 Task: Add a dependency to the task Upgrade and migrate company facilities management to a cloud-based solution , the existing task  Integrate website with a new video conferencing system in the project BrainBridge
Action: Mouse moved to (1195, 199)
Screenshot: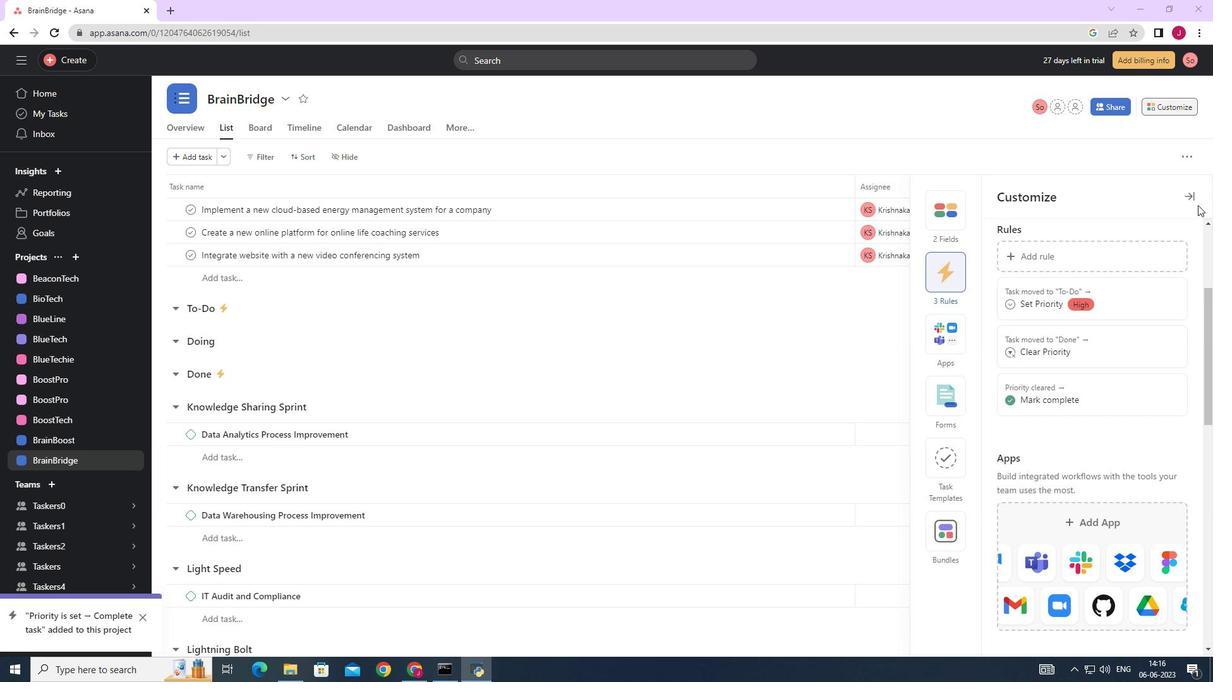 
Action: Mouse pressed left at (1195, 199)
Screenshot: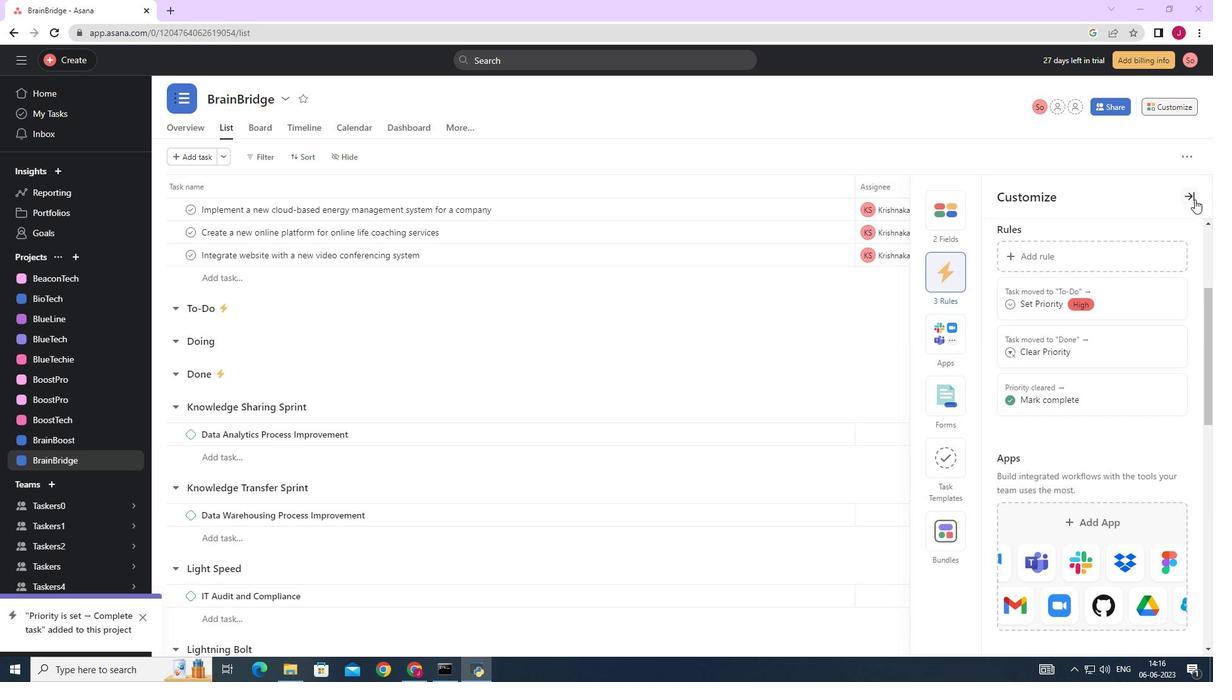 
Action: Mouse moved to (577, 428)
Screenshot: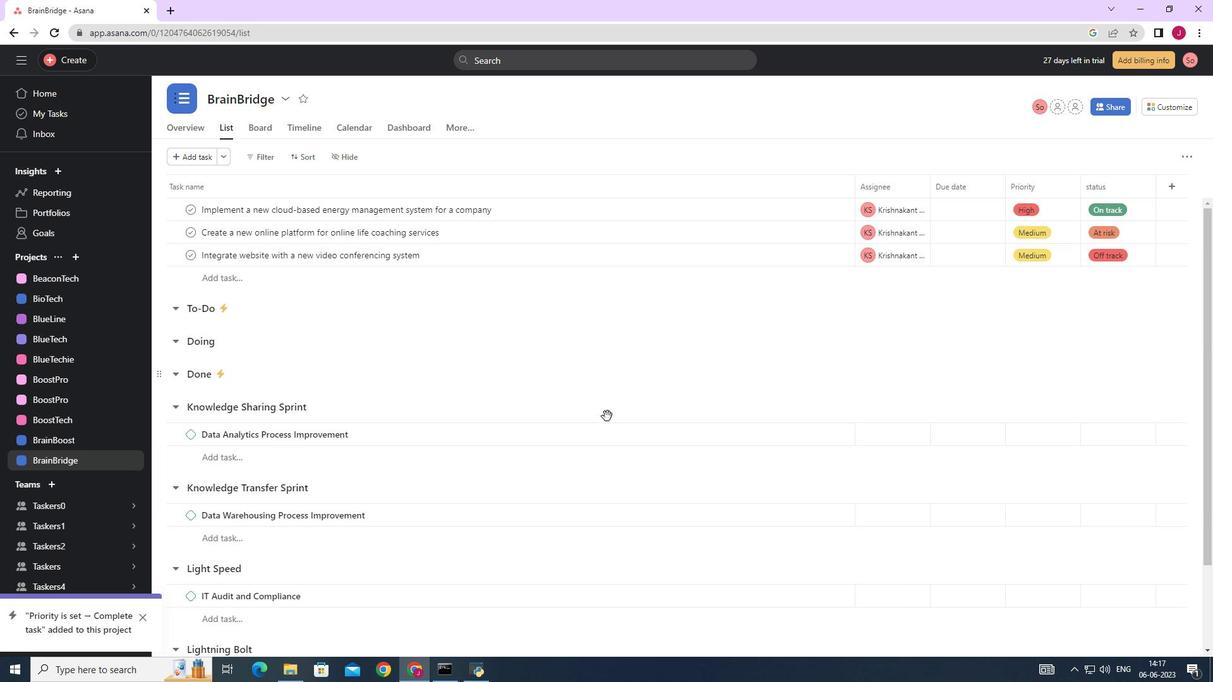 
Action: Mouse scrolled (577, 428) with delta (0, 0)
Screenshot: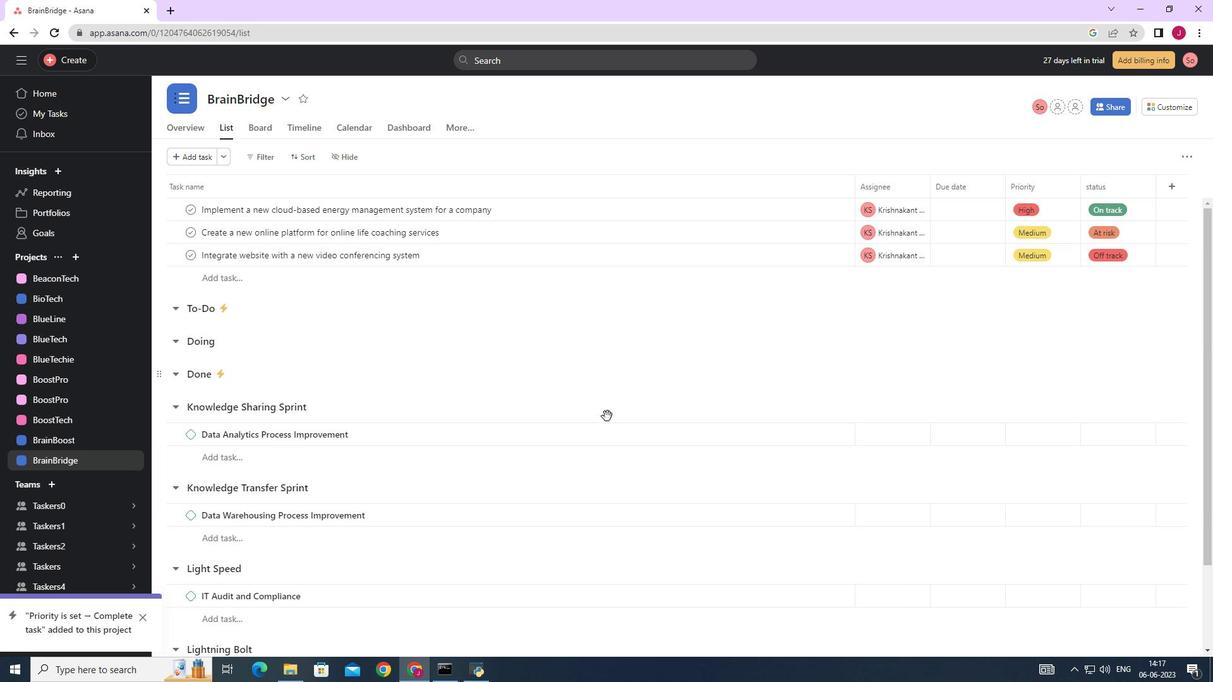 
Action: Mouse scrolled (577, 428) with delta (0, 0)
Screenshot: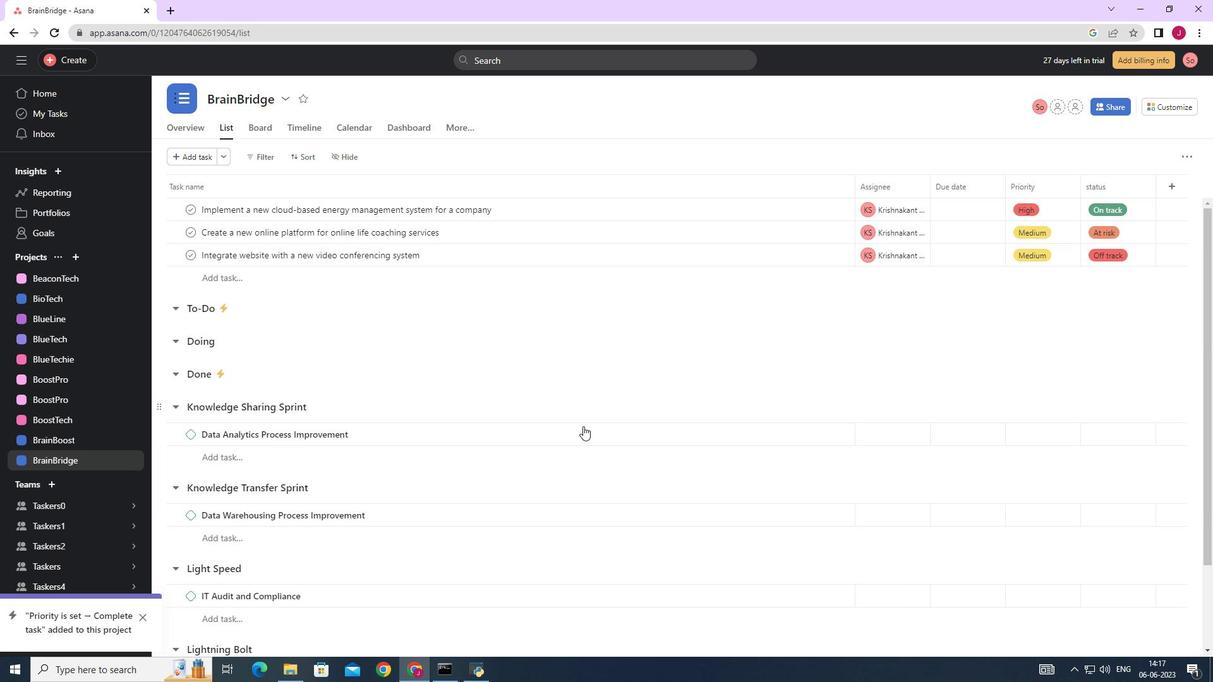 
Action: Mouse scrolled (577, 428) with delta (0, 0)
Screenshot: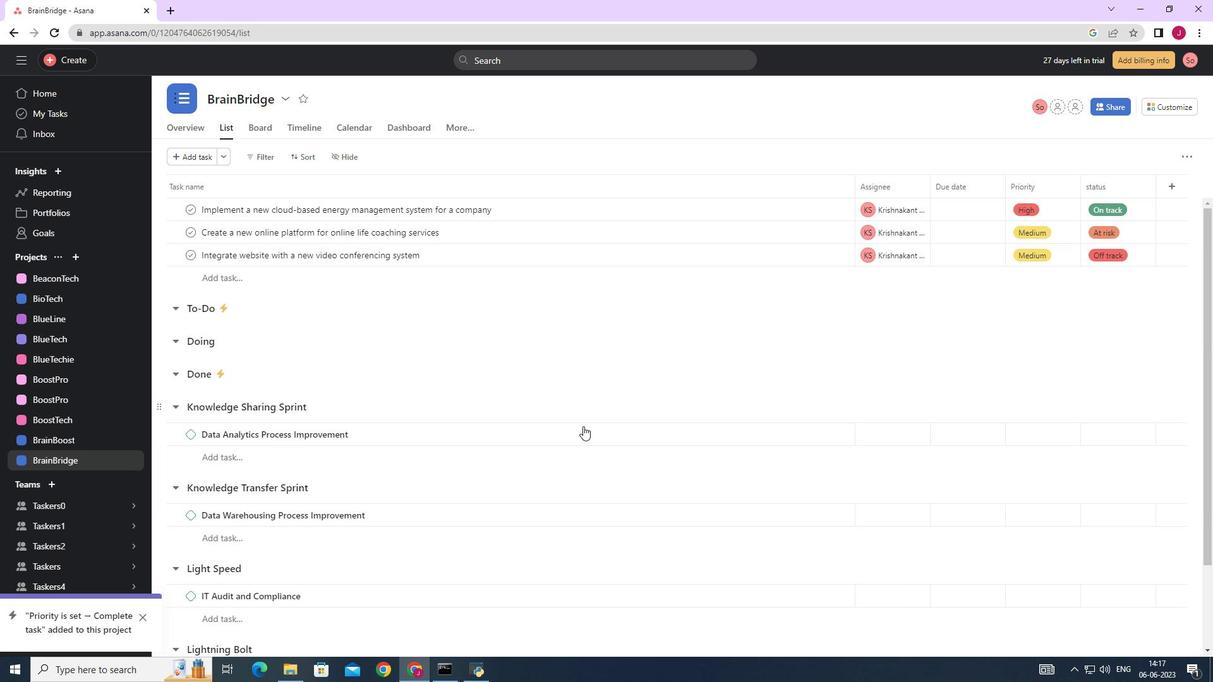 
Action: Mouse scrolled (577, 428) with delta (0, 0)
Screenshot: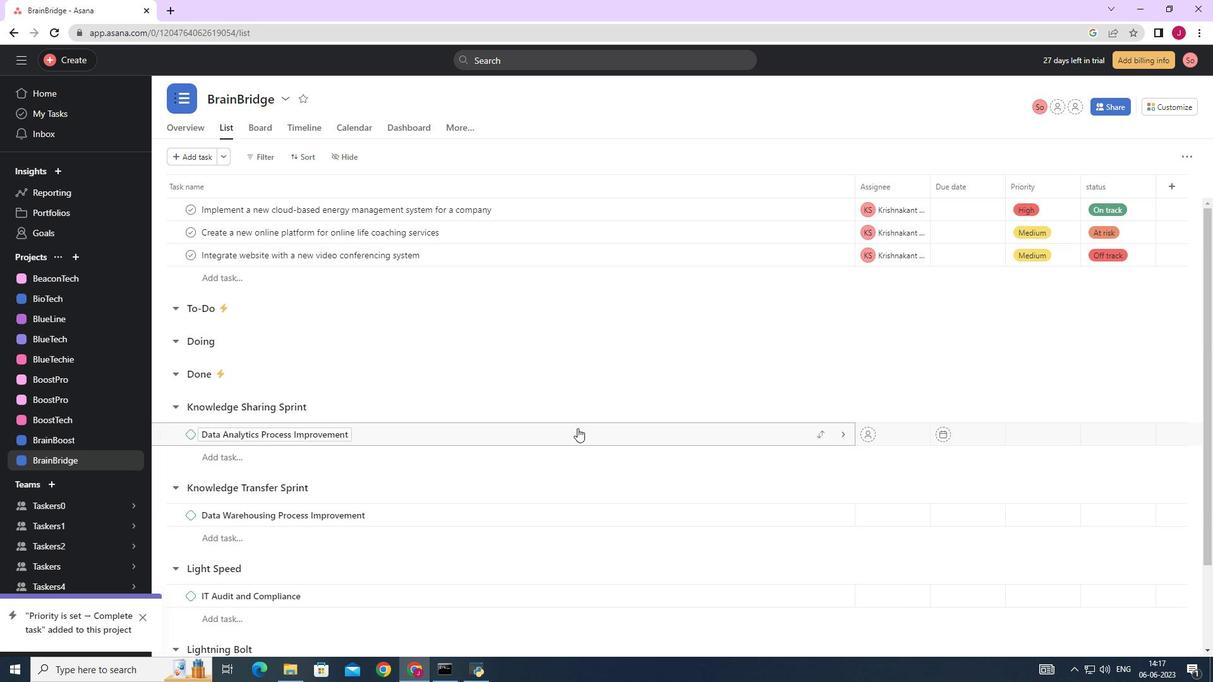 
Action: Mouse scrolled (577, 428) with delta (0, 0)
Screenshot: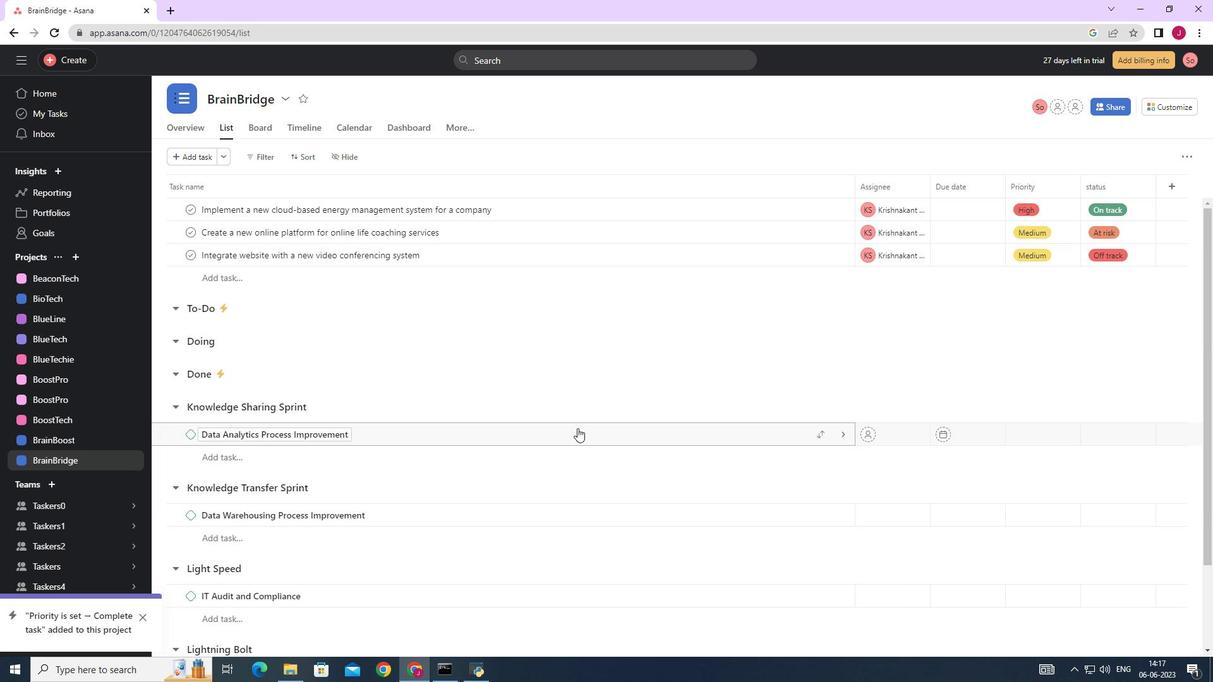 
Action: Mouse moved to (613, 575)
Screenshot: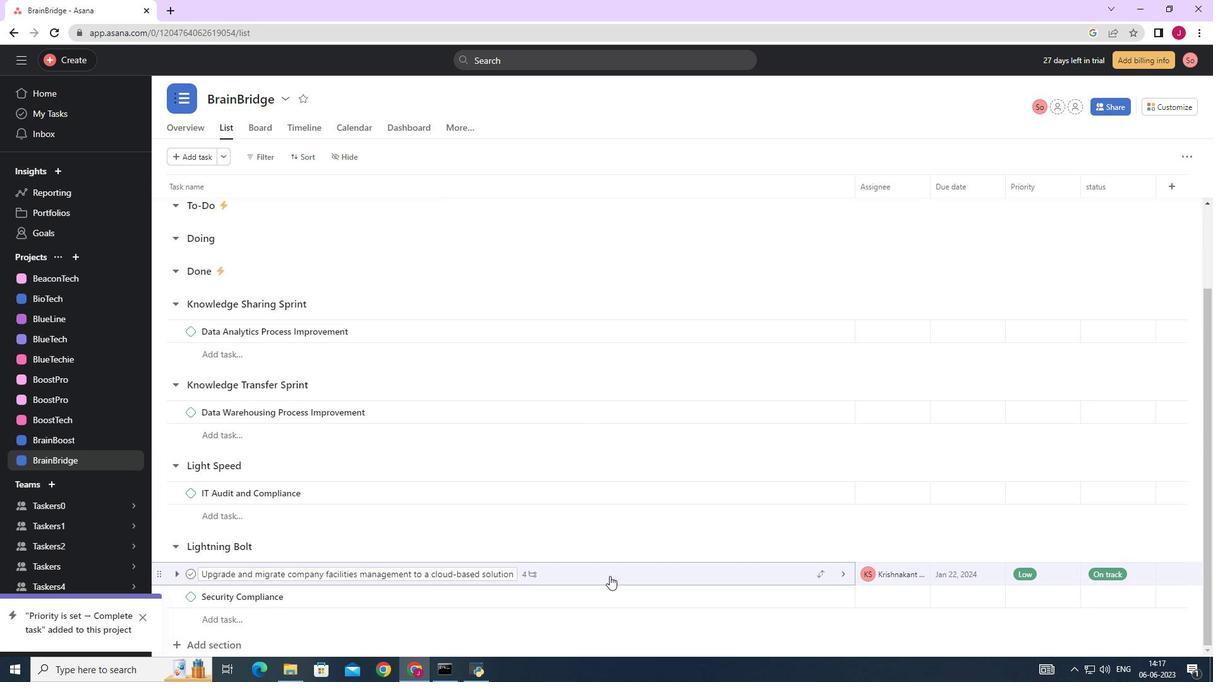 
Action: Mouse pressed left at (613, 575)
Screenshot: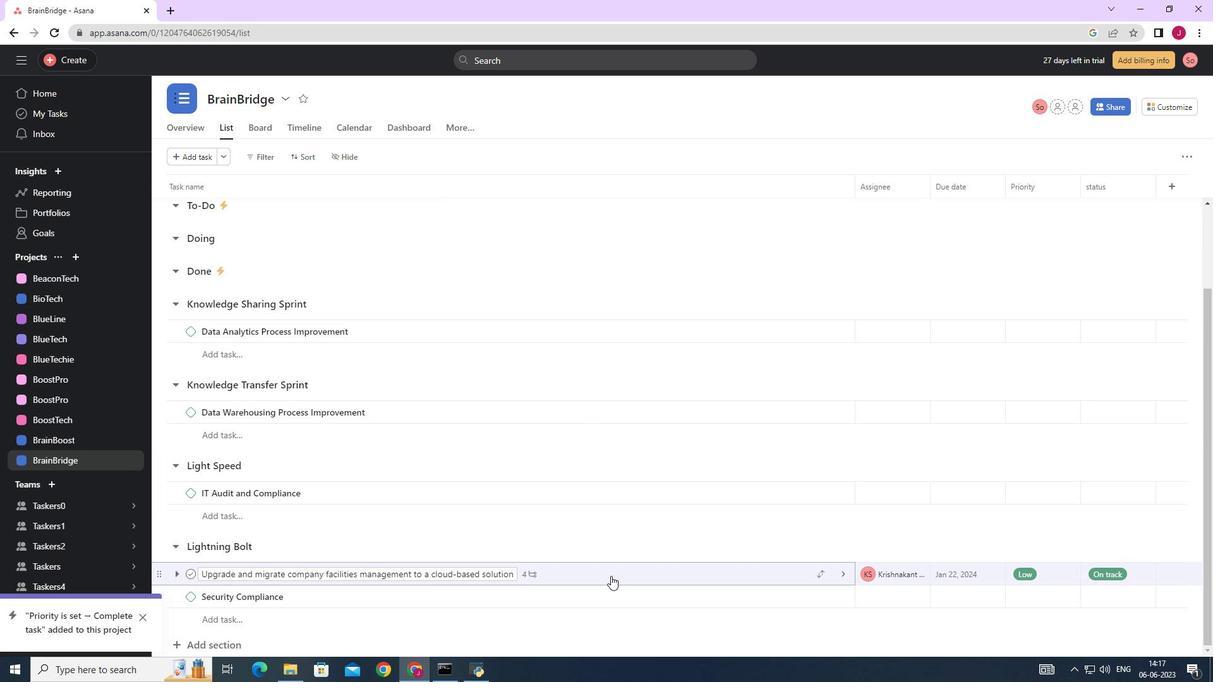 
Action: Mouse moved to (894, 345)
Screenshot: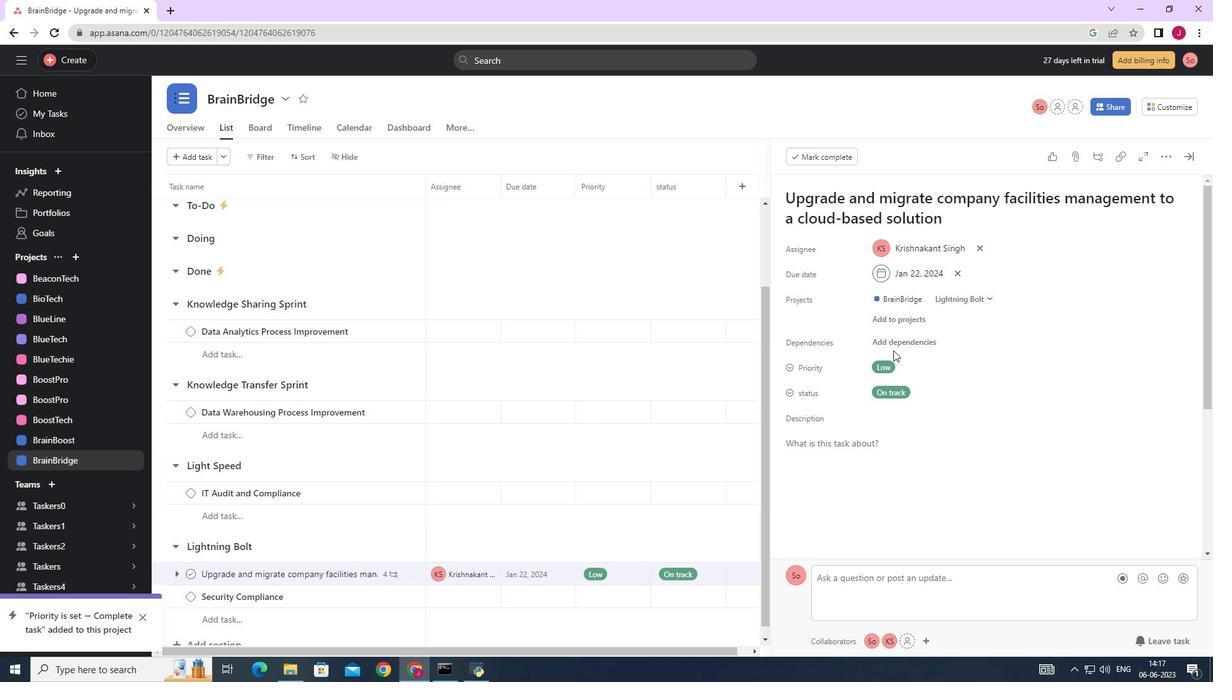 
Action: Mouse pressed left at (894, 345)
Screenshot: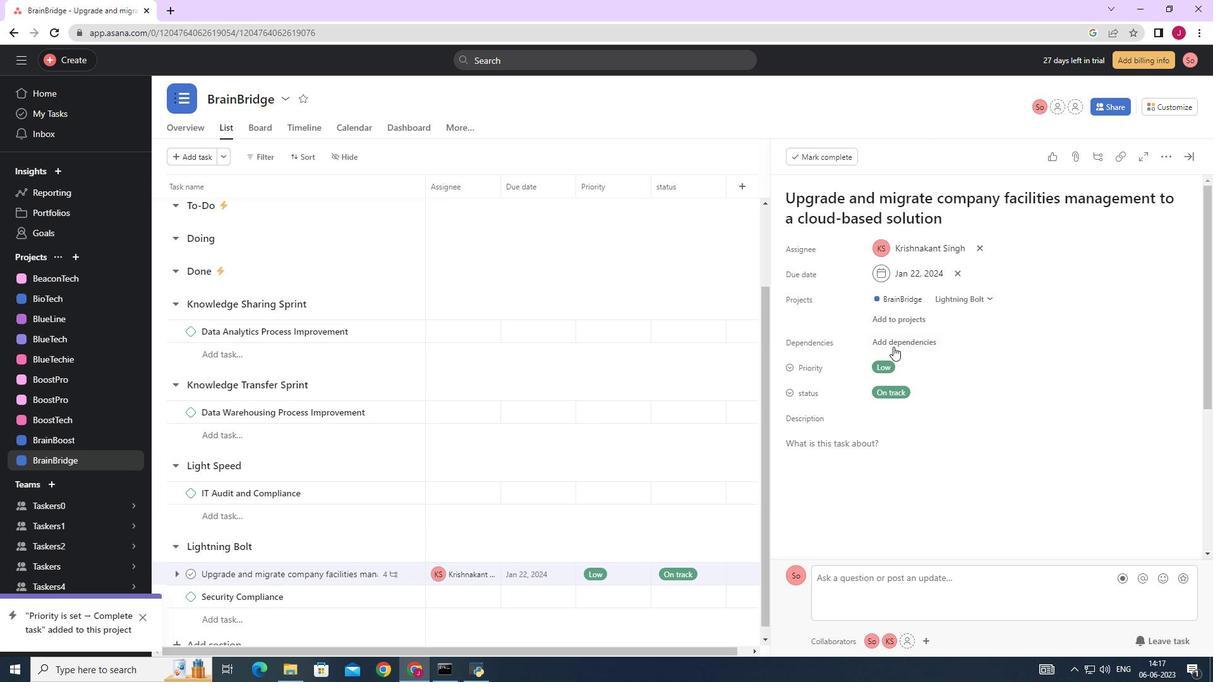 
Action: Mouse moved to (973, 393)
Screenshot: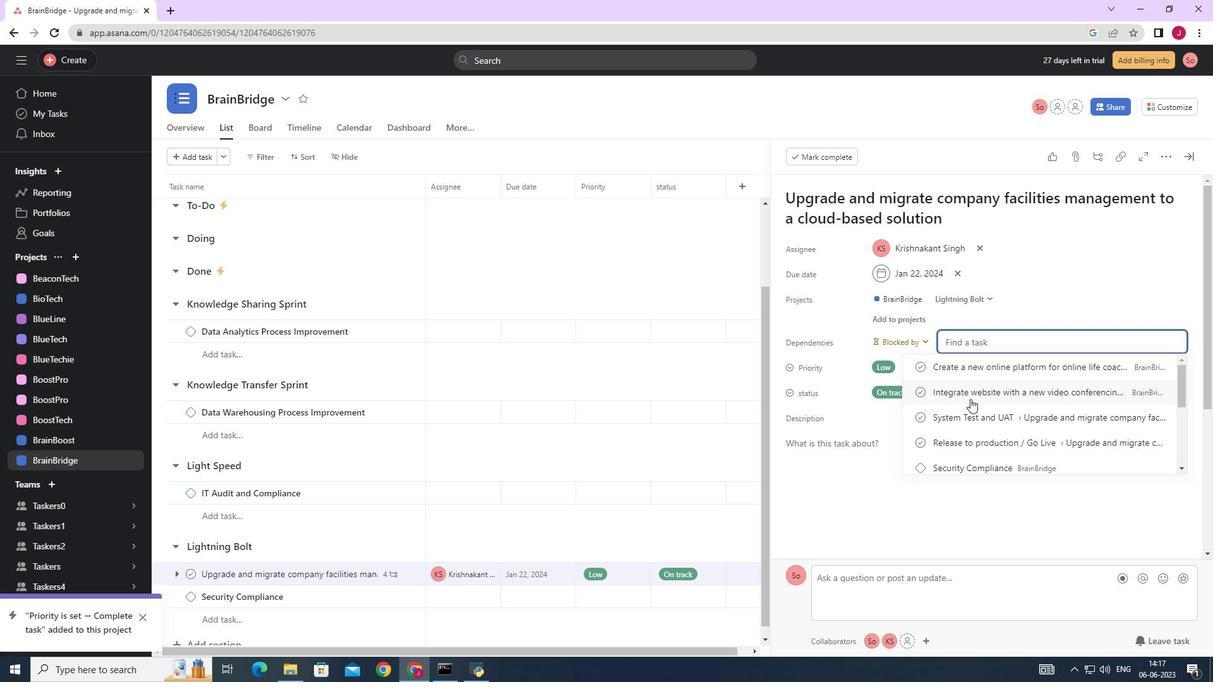 
Action: Mouse pressed left at (973, 393)
Screenshot: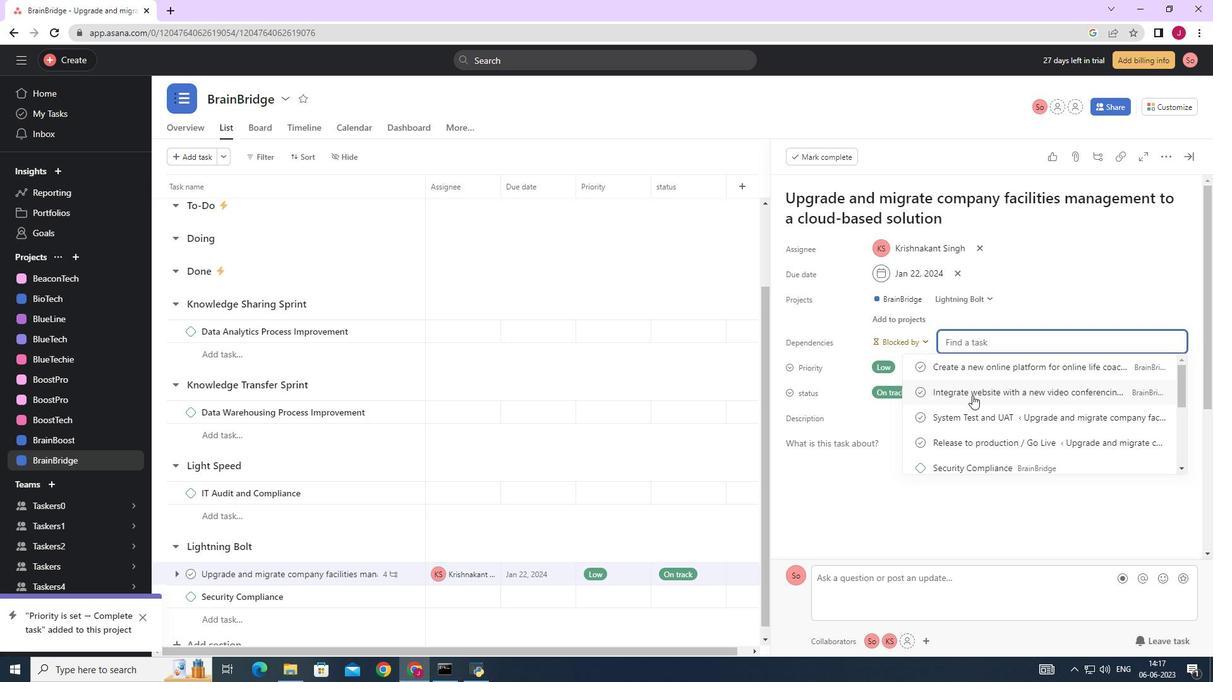 
Action: Mouse moved to (1183, 159)
Screenshot: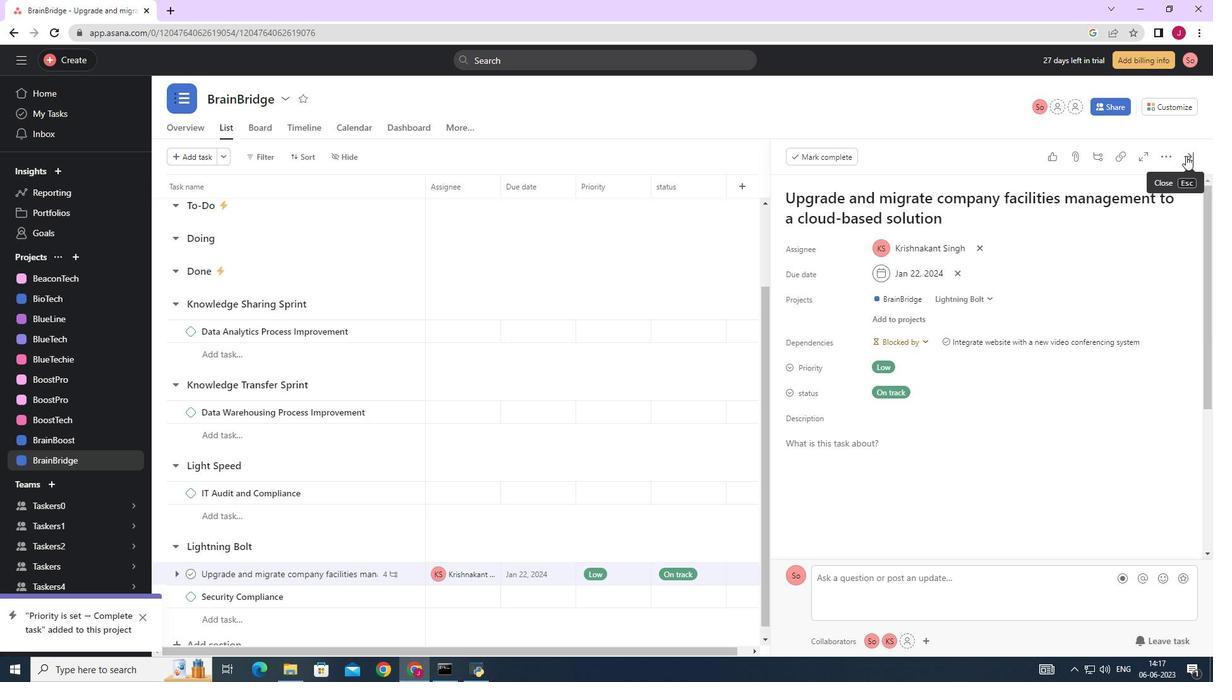 
Action: Mouse pressed left at (1183, 159)
Screenshot: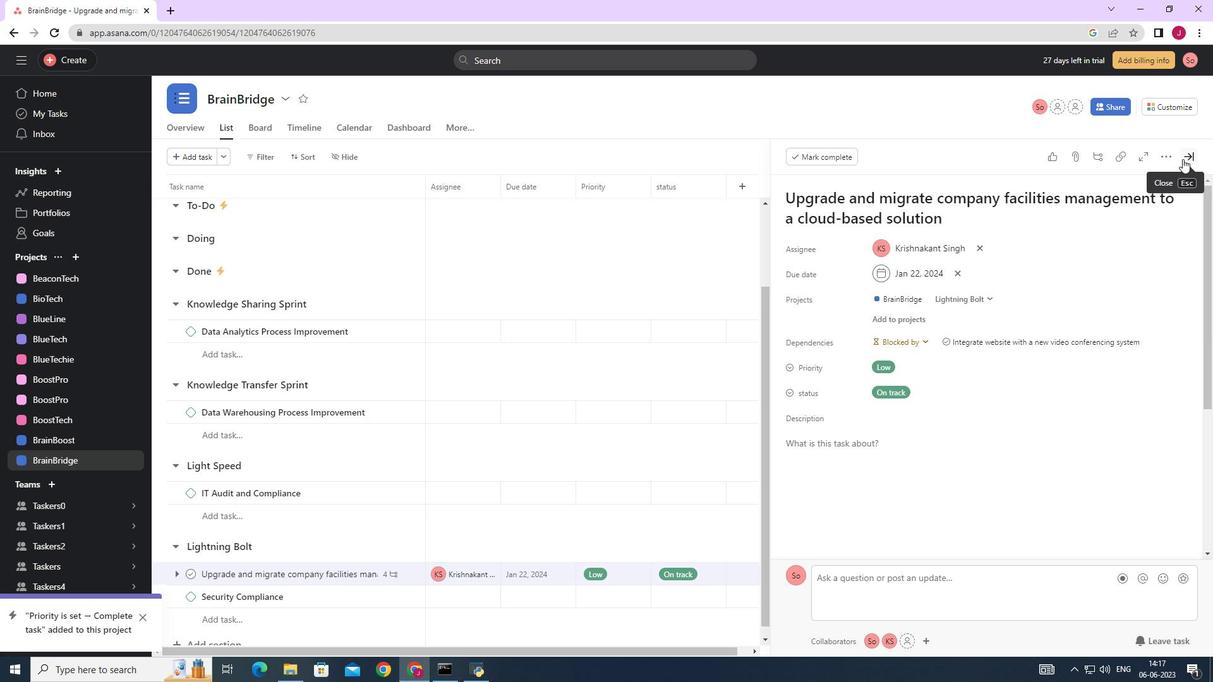 
Action: Mouse moved to (1169, 170)
Screenshot: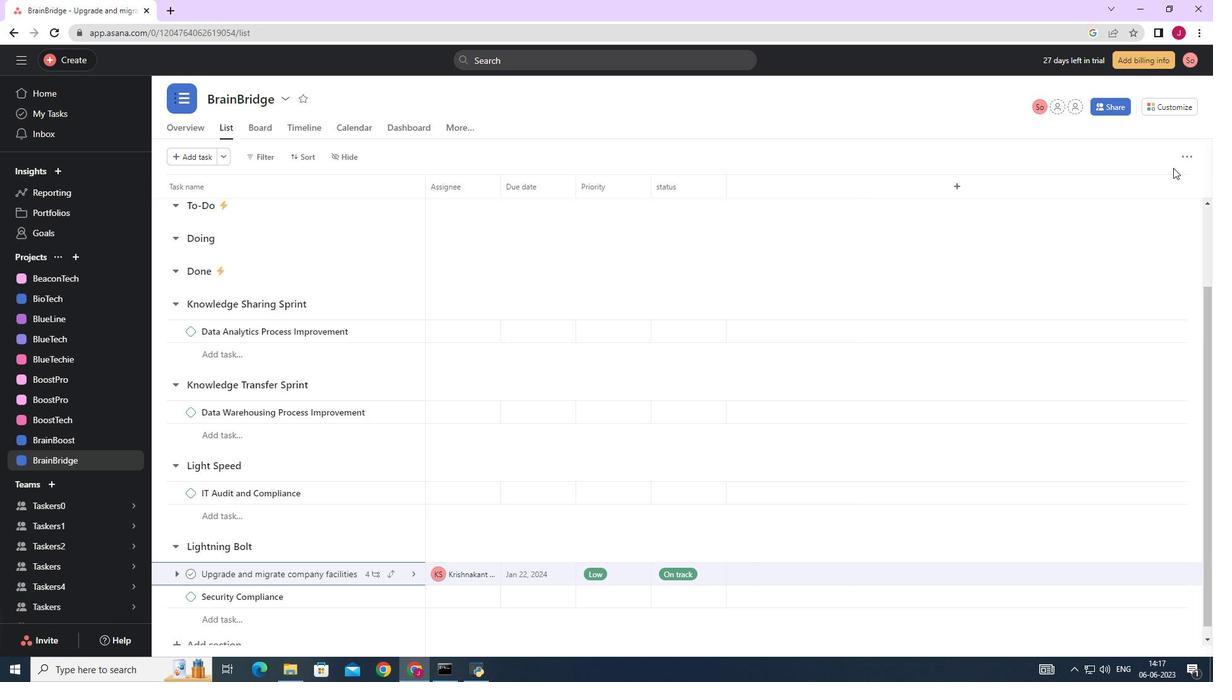 
